 Task: View debug console tab.
Action: Mouse moved to (165, 177)
Screenshot: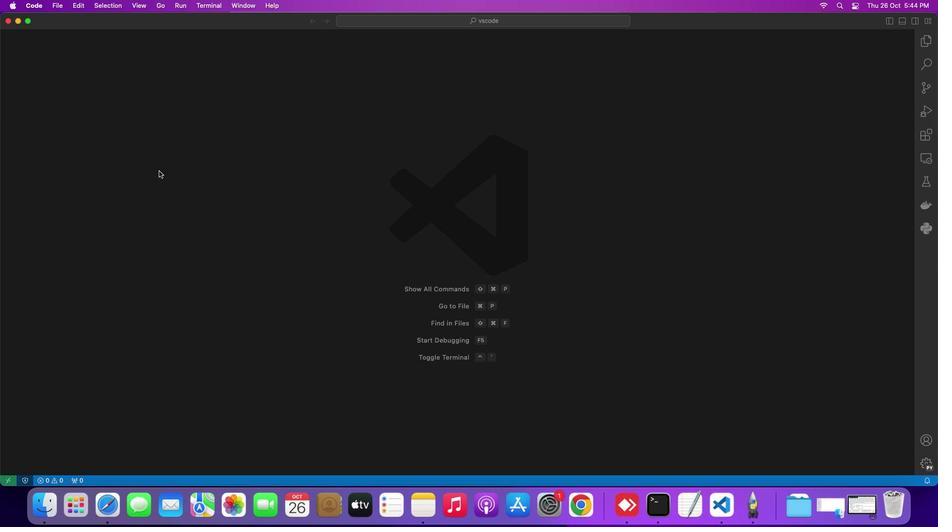 
Action: Mouse pressed left at (165, 177)
Screenshot: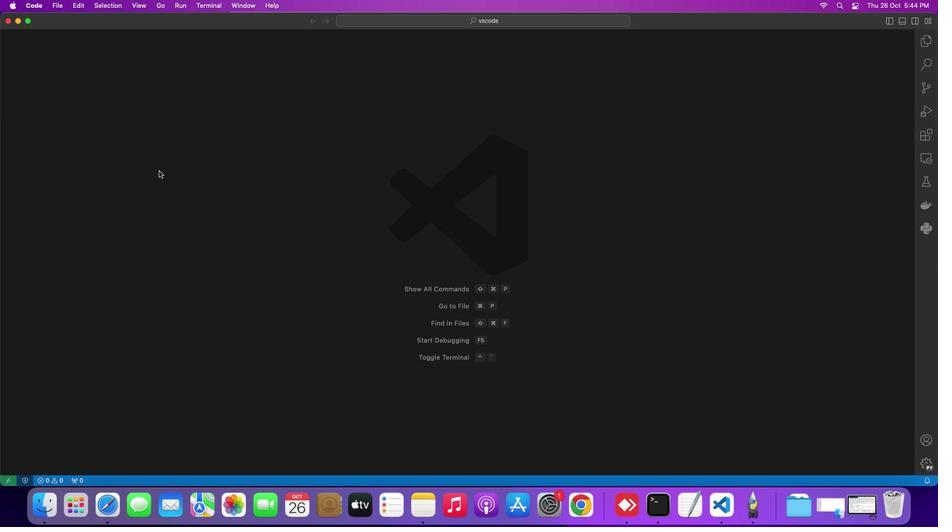 
Action: Mouse moved to (142, 13)
Screenshot: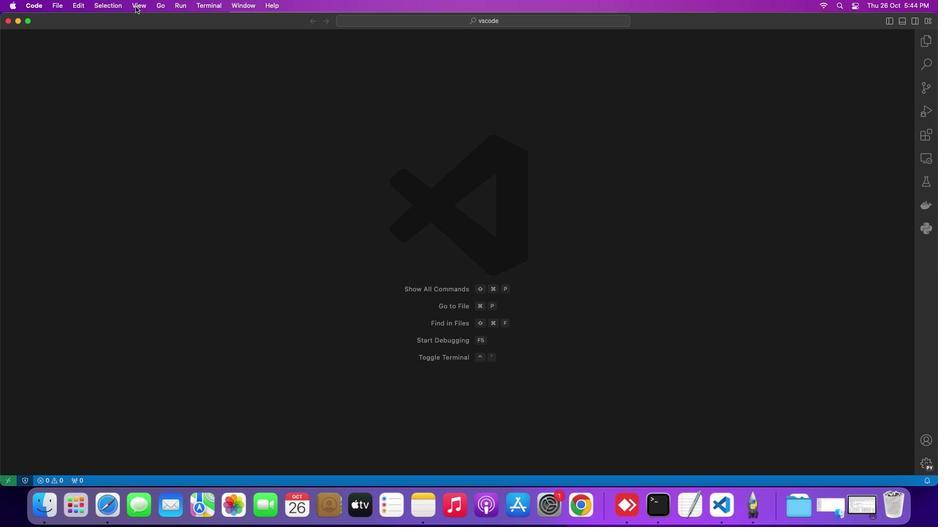 
Action: Mouse pressed left at (142, 13)
Screenshot: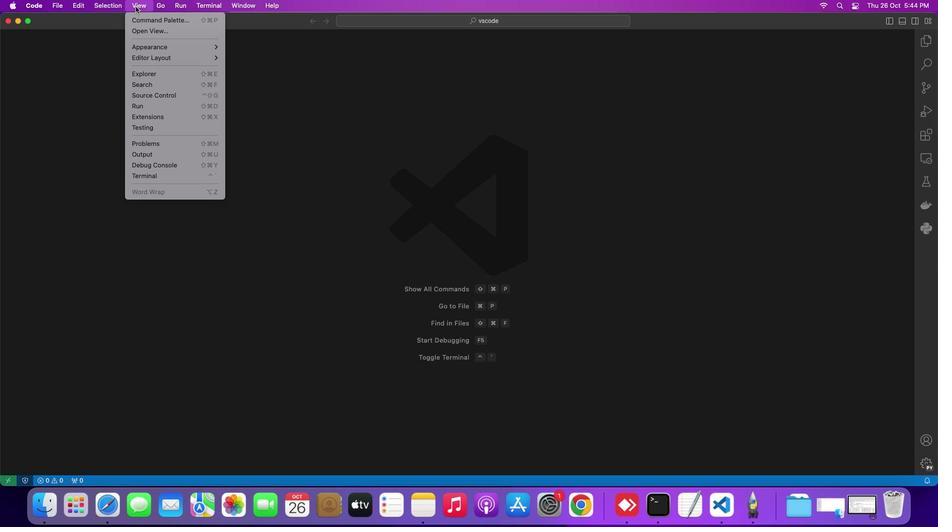 
Action: Mouse moved to (155, 172)
Screenshot: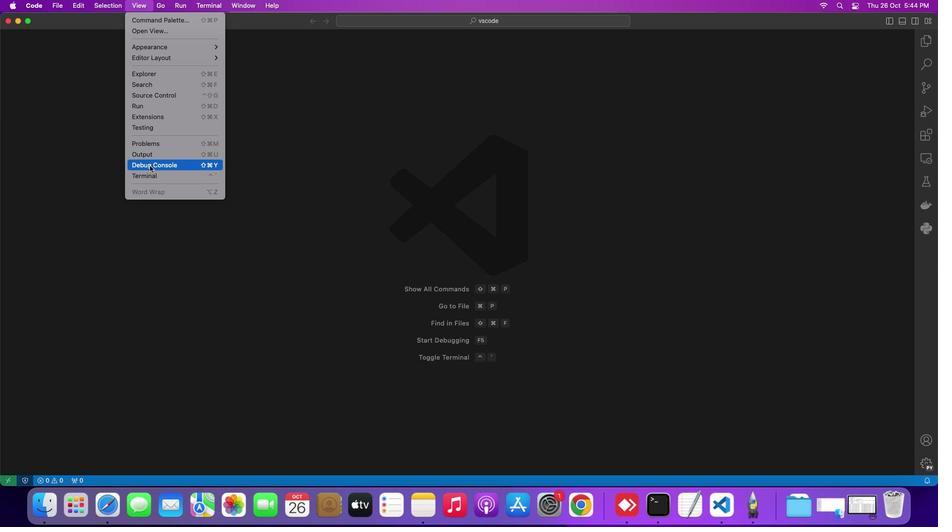 
Action: Mouse pressed left at (155, 172)
Screenshot: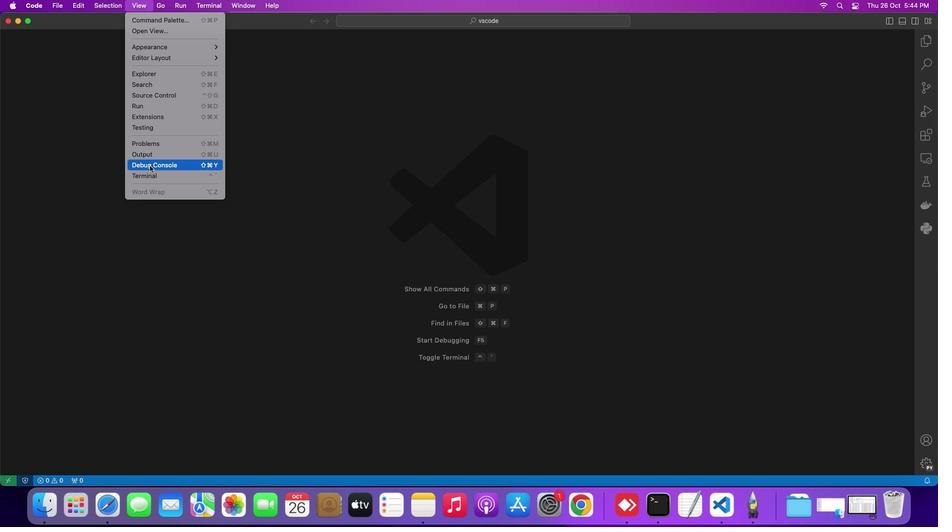 
Action: Mouse moved to (265, 230)
Screenshot: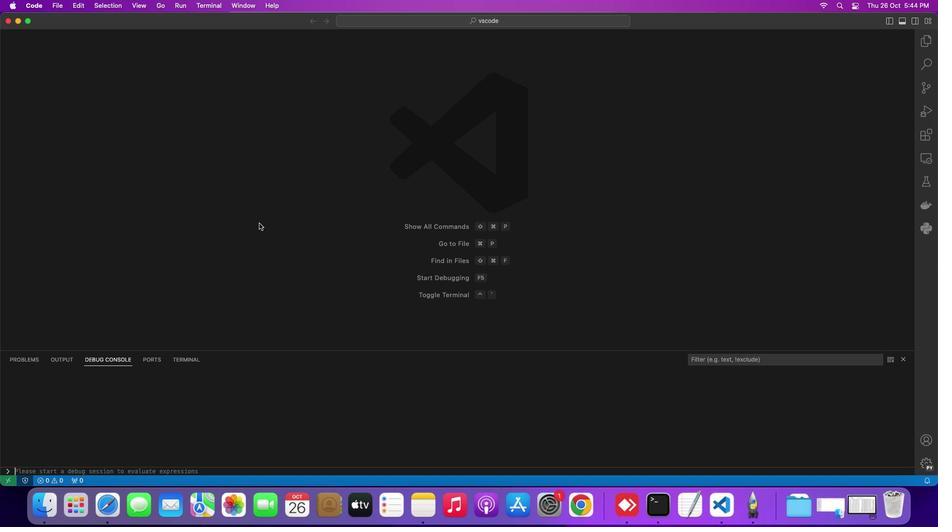
